 Task: Look for products in the category "Specialty Cheeses" from Laclare Family Creamery only.
Action: Mouse moved to (778, 302)
Screenshot: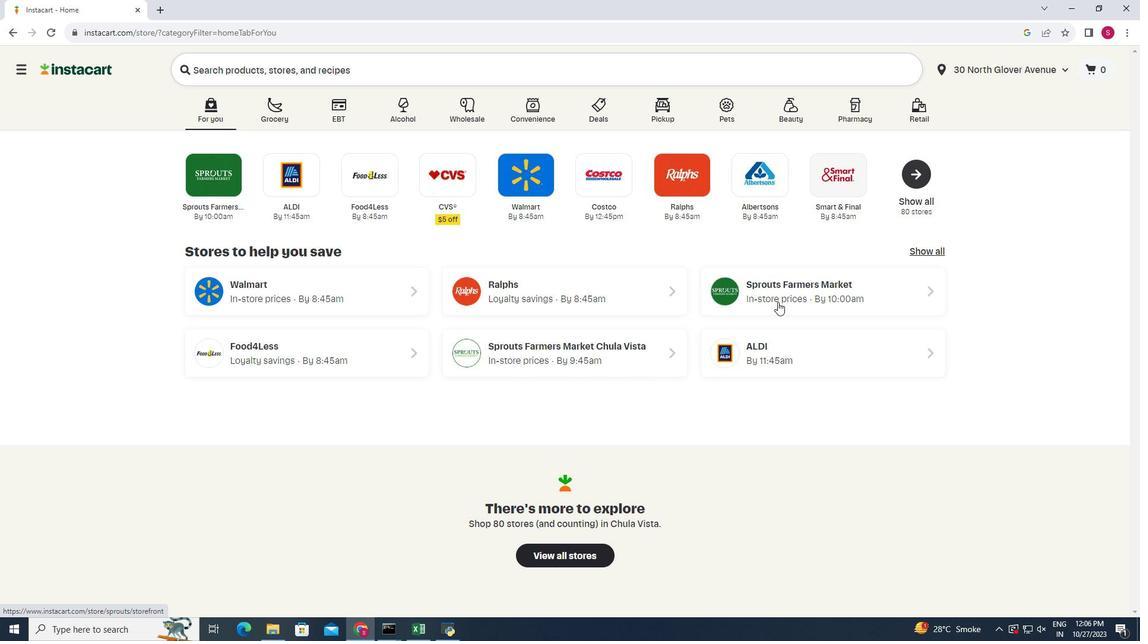 
Action: Mouse pressed left at (778, 302)
Screenshot: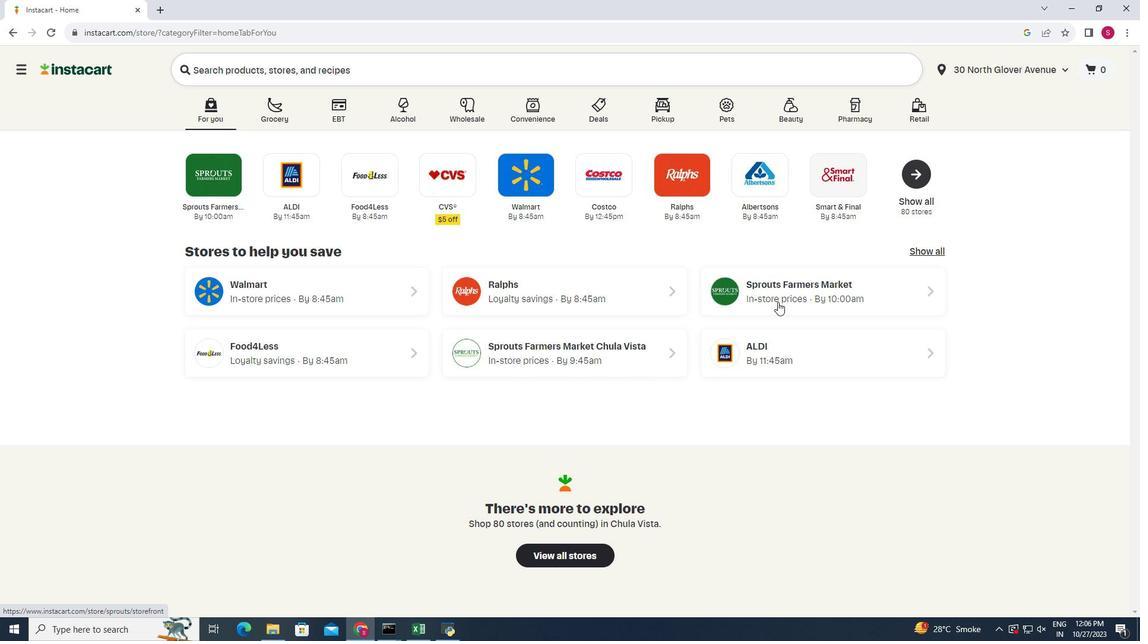 
Action: Mouse moved to (24, 531)
Screenshot: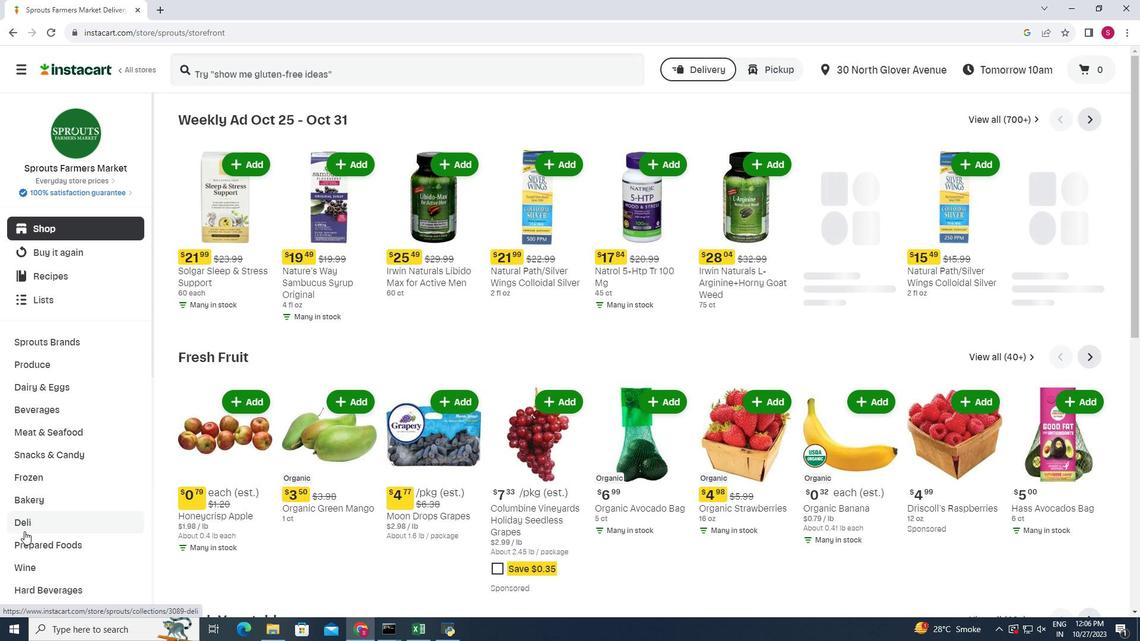 
Action: Mouse pressed left at (24, 531)
Screenshot: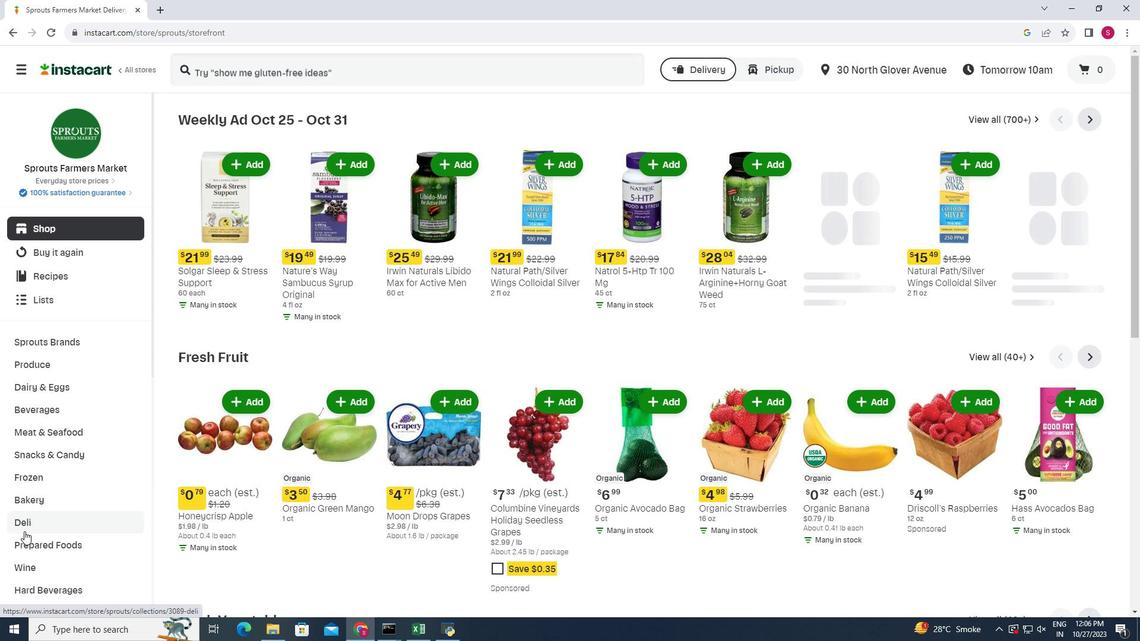 
Action: Mouse moved to (311, 144)
Screenshot: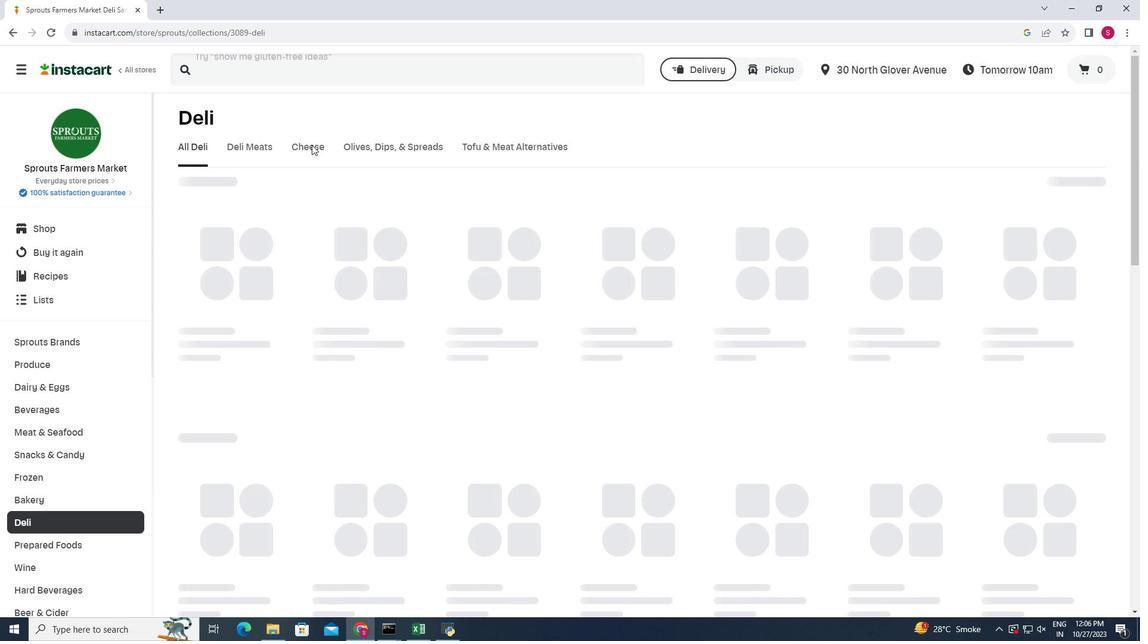 
Action: Mouse pressed left at (311, 144)
Screenshot: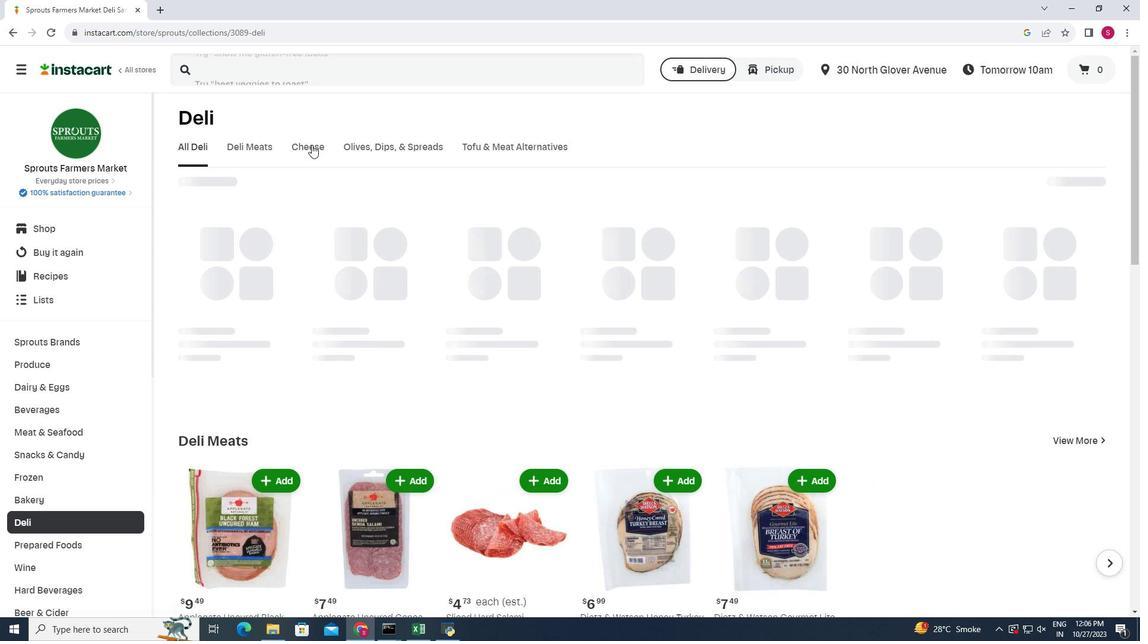 
Action: Mouse moved to (1116, 198)
Screenshot: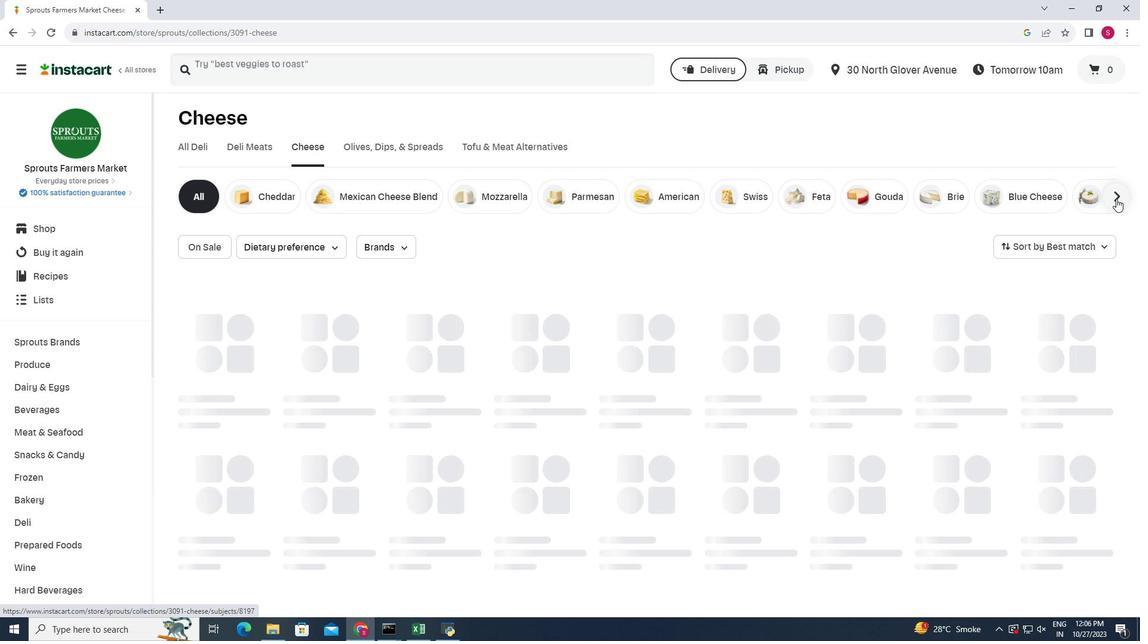 
Action: Mouse pressed left at (1116, 198)
Screenshot: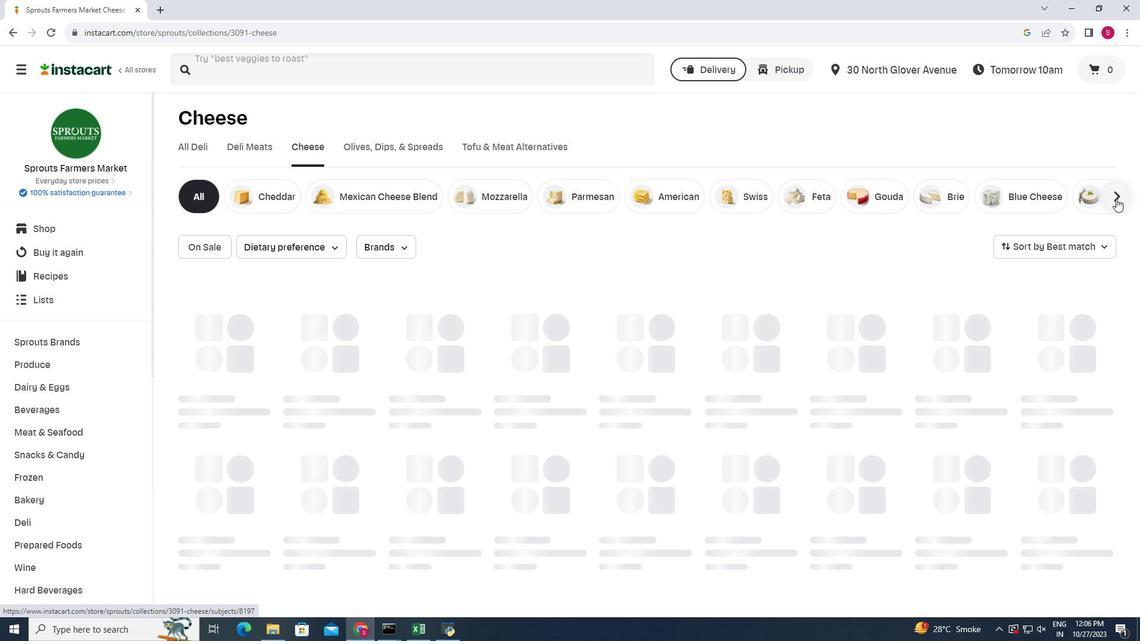 
Action: Mouse moved to (1040, 203)
Screenshot: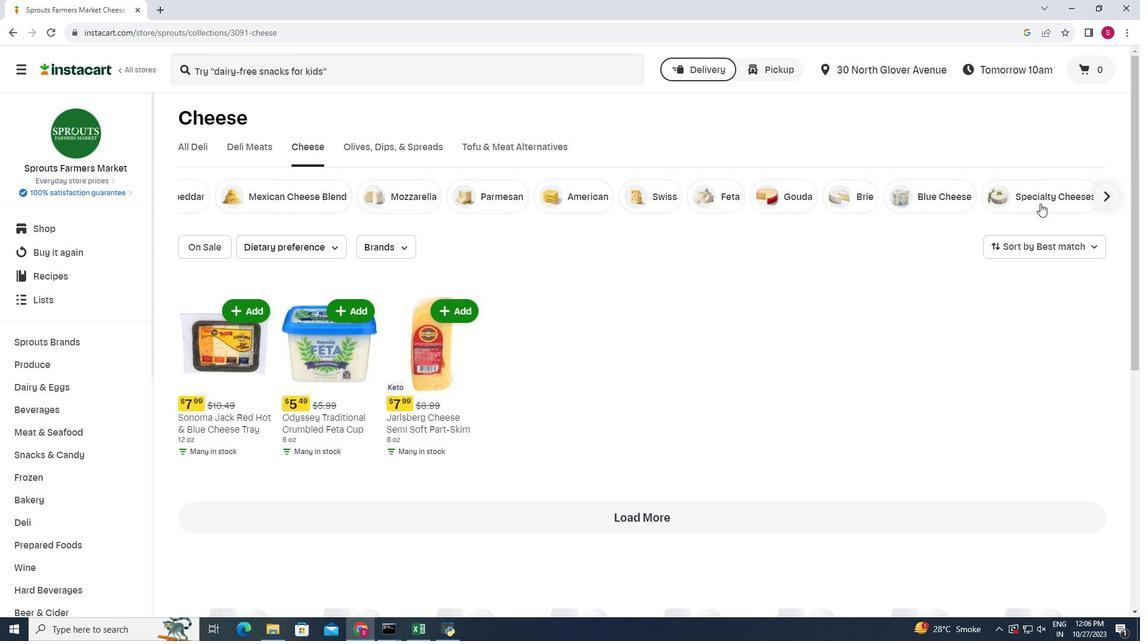 
Action: Mouse pressed left at (1040, 203)
Screenshot: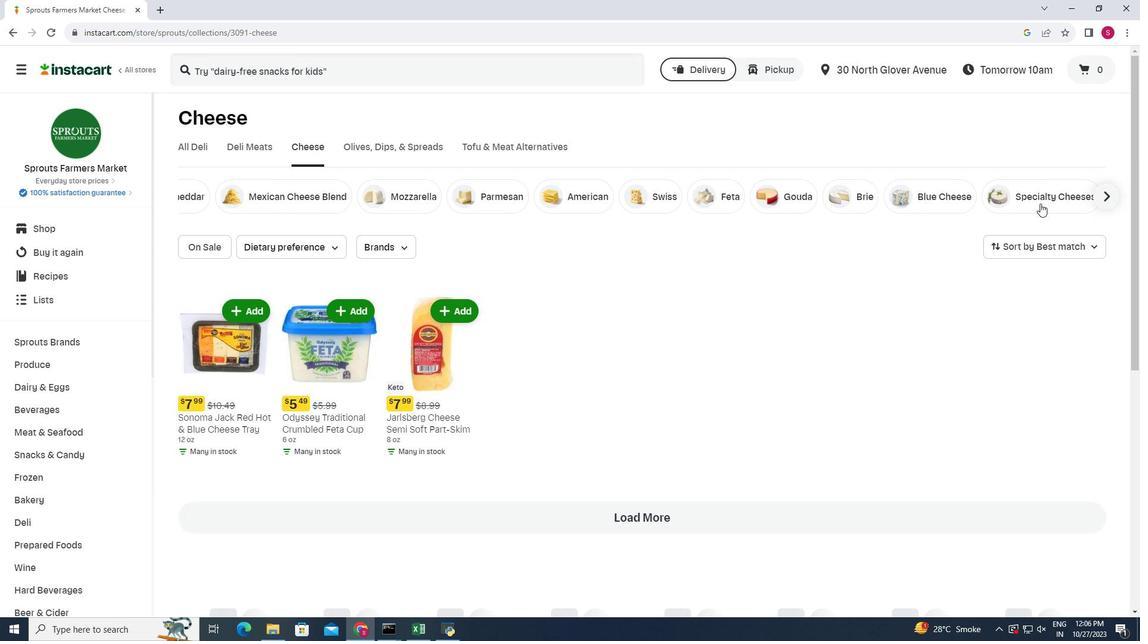 
Action: Mouse moved to (1027, 199)
Screenshot: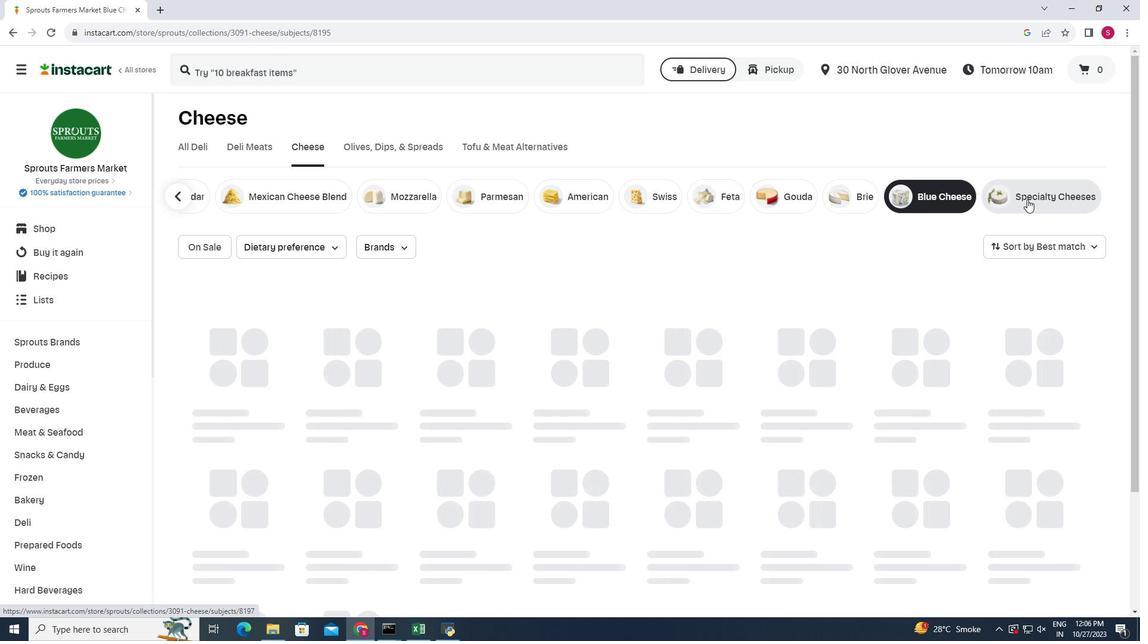 
Action: Mouse pressed left at (1027, 199)
Screenshot: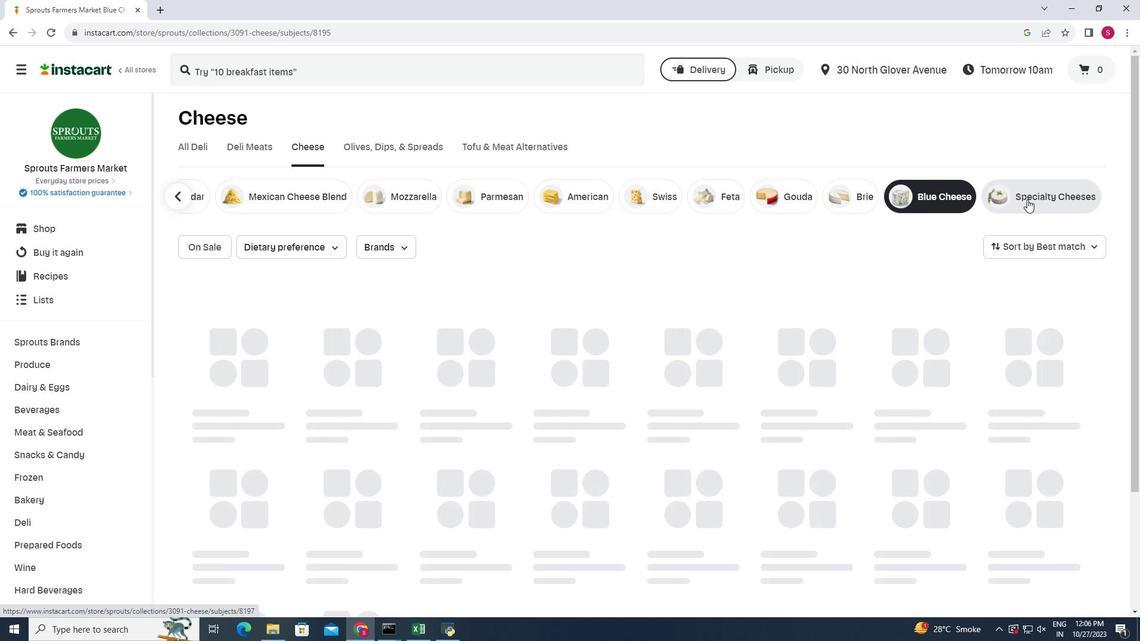 
Action: Mouse moved to (405, 237)
Screenshot: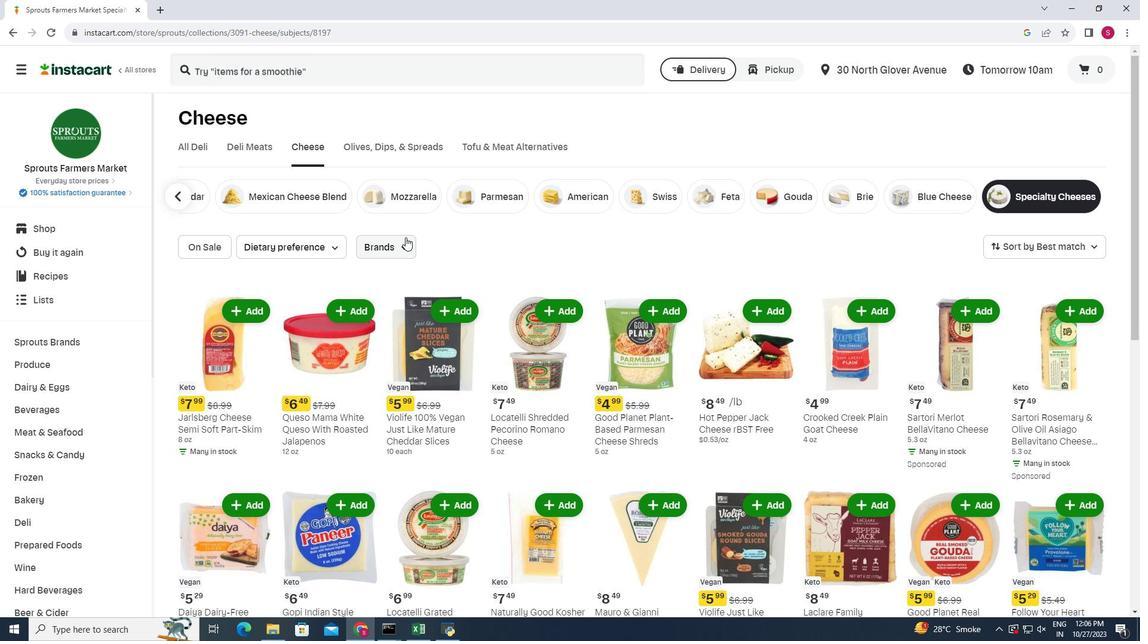 
Action: Mouse pressed left at (405, 237)
Screenshot: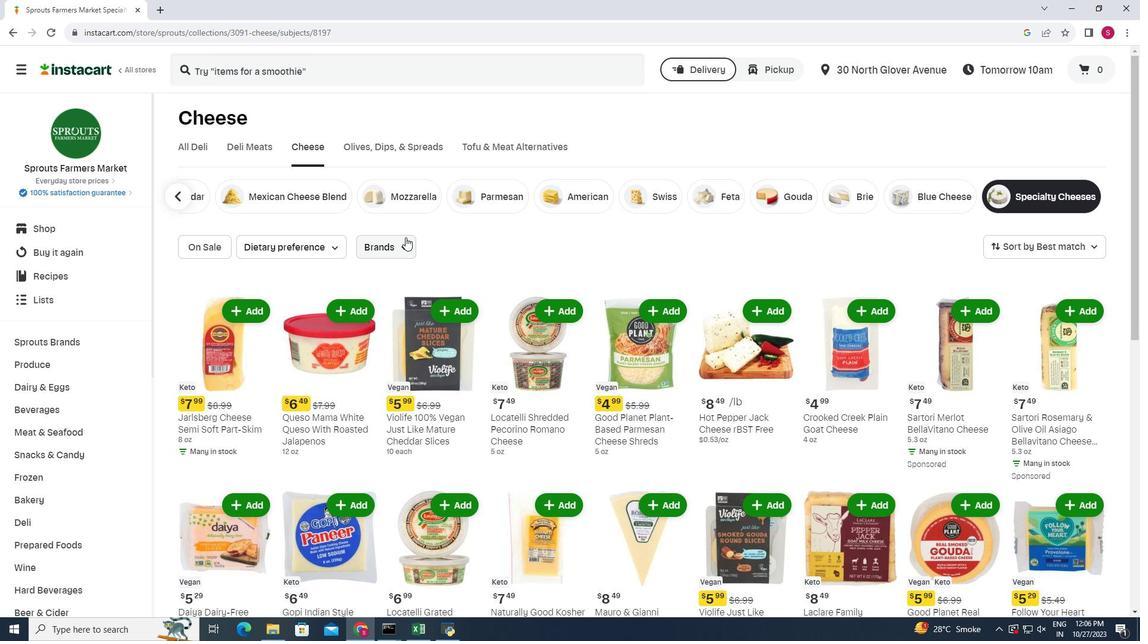 
Action: Mouse moved to (405, 279)
Screenshot: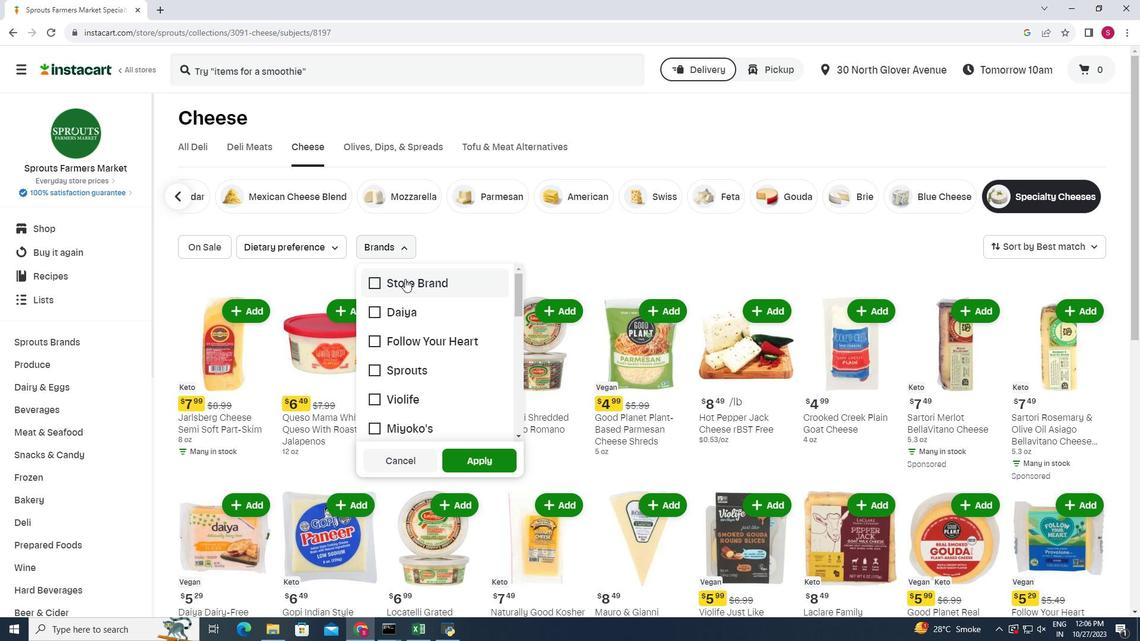 
Action: Mouse scrolled (405, 278) with delta (0, 0)
Screenshot: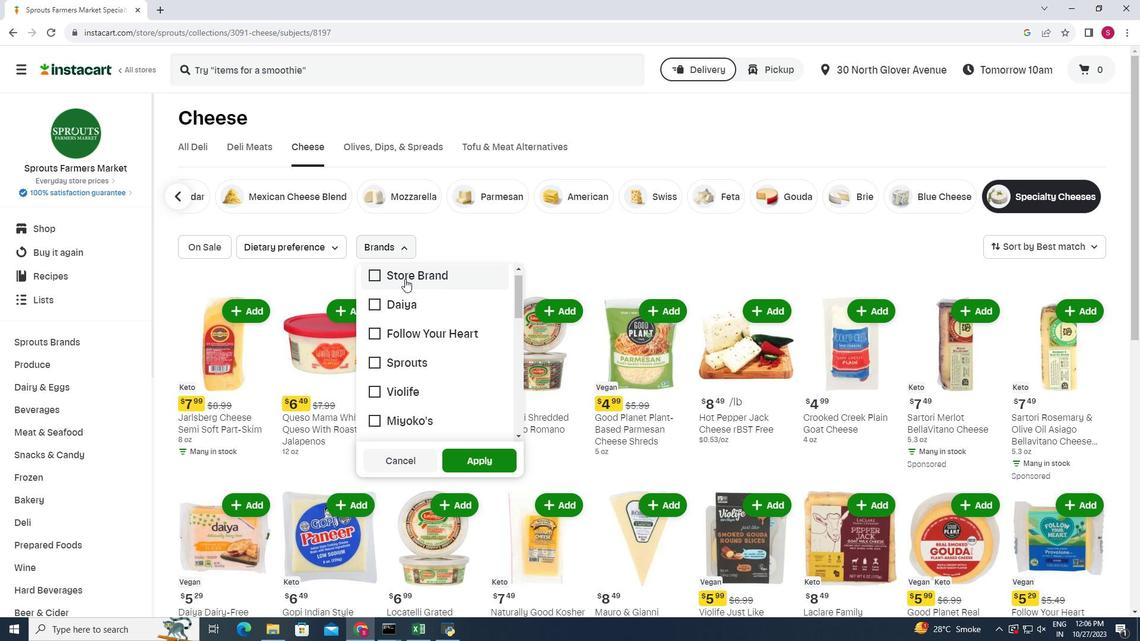 
Action: Mouse scrolled (405, 278) with delta (0, 0)
Screenshot: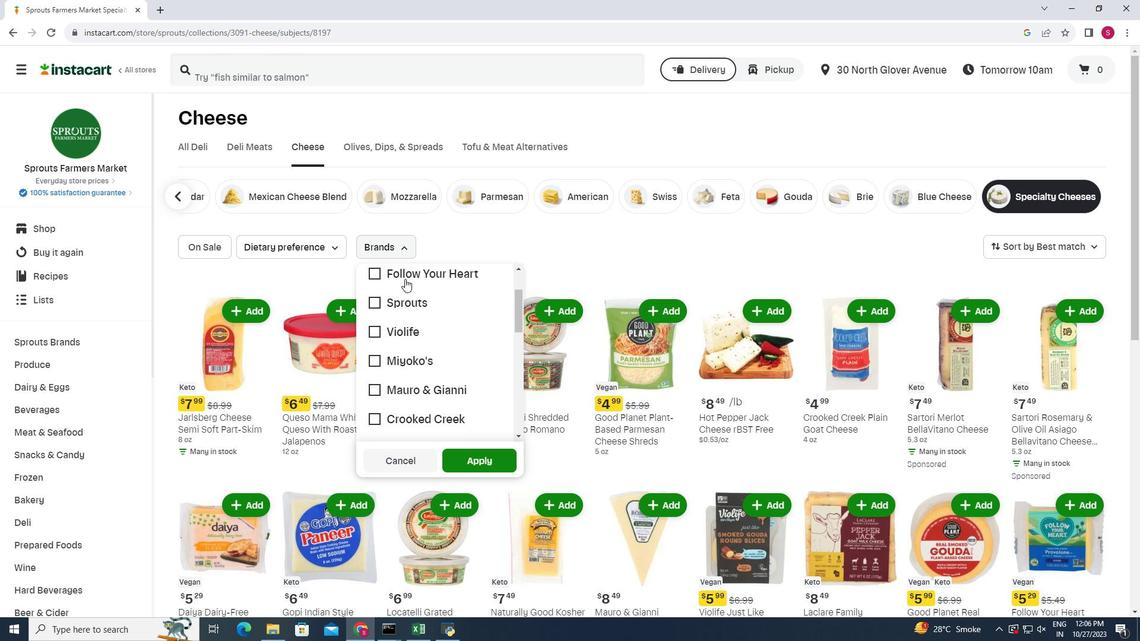 
Action: Mouse moved to (405, 279)
Screenshot: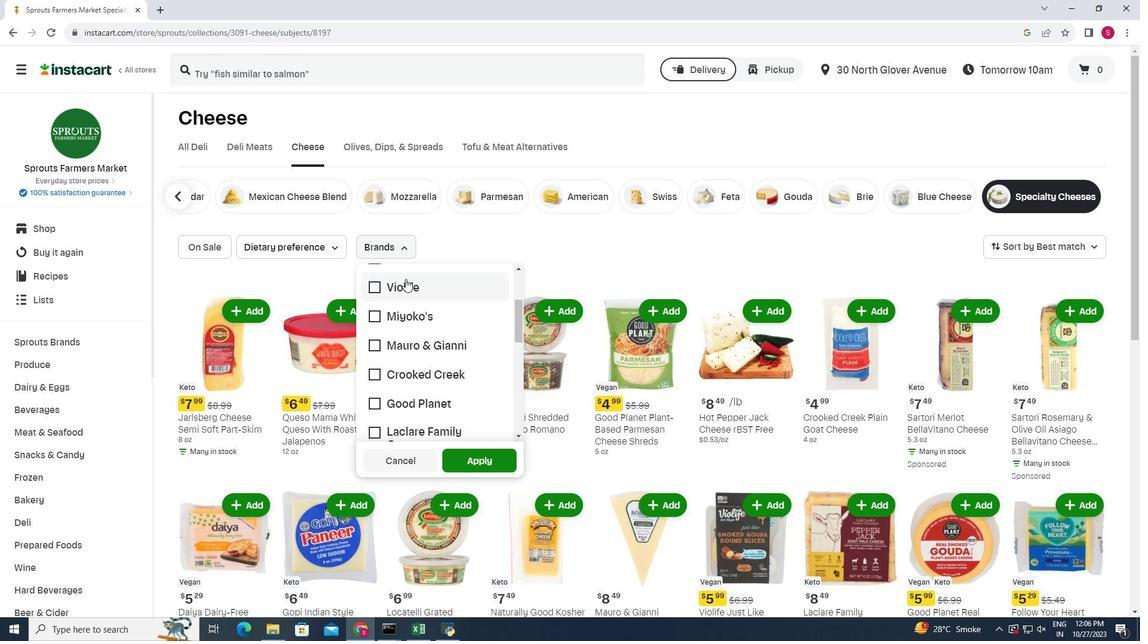 
Action: Mouse scrolled (405, 278) with delta (0, 0)
Screenshot: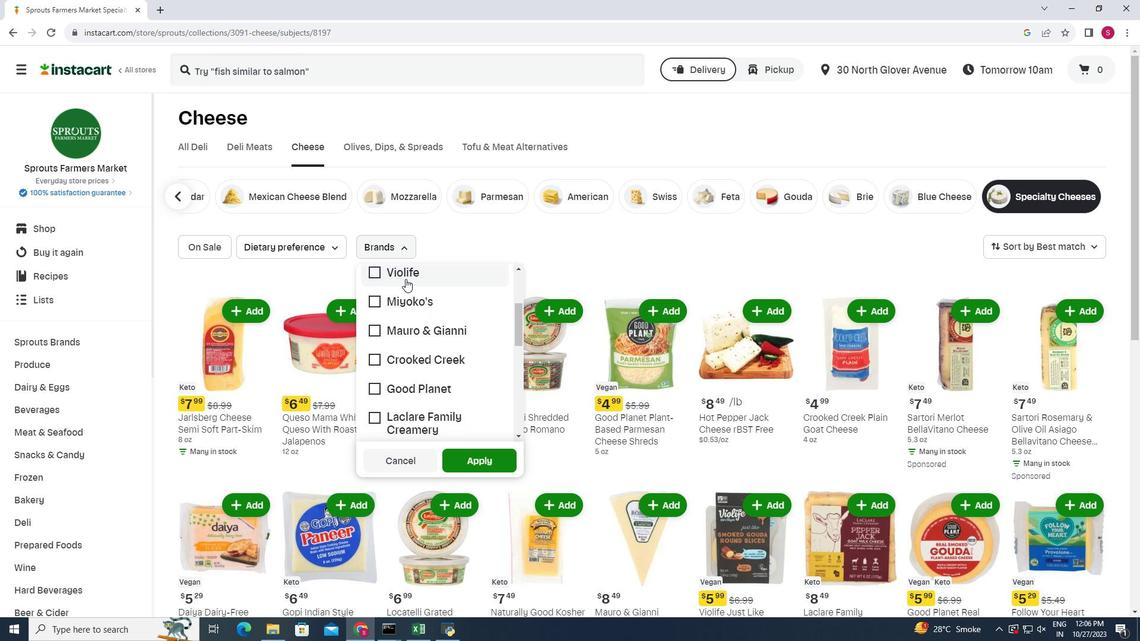 
Action: Mouse moved to (378, 366)
Screenshot: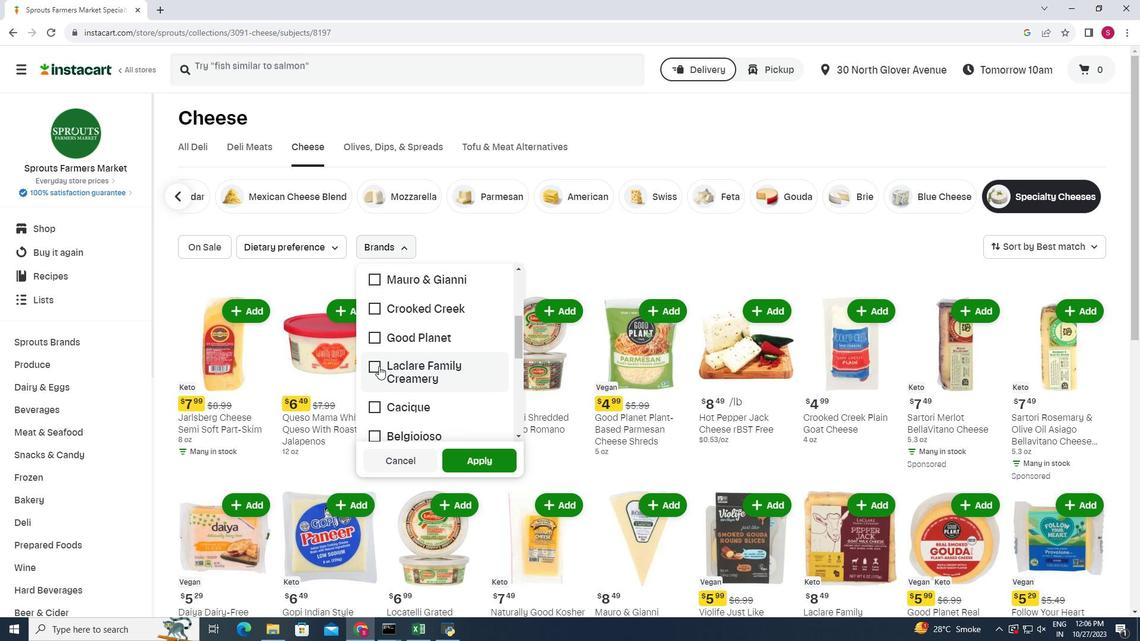 
Action: Mouse pressed left at (378, 366)
Screenshot: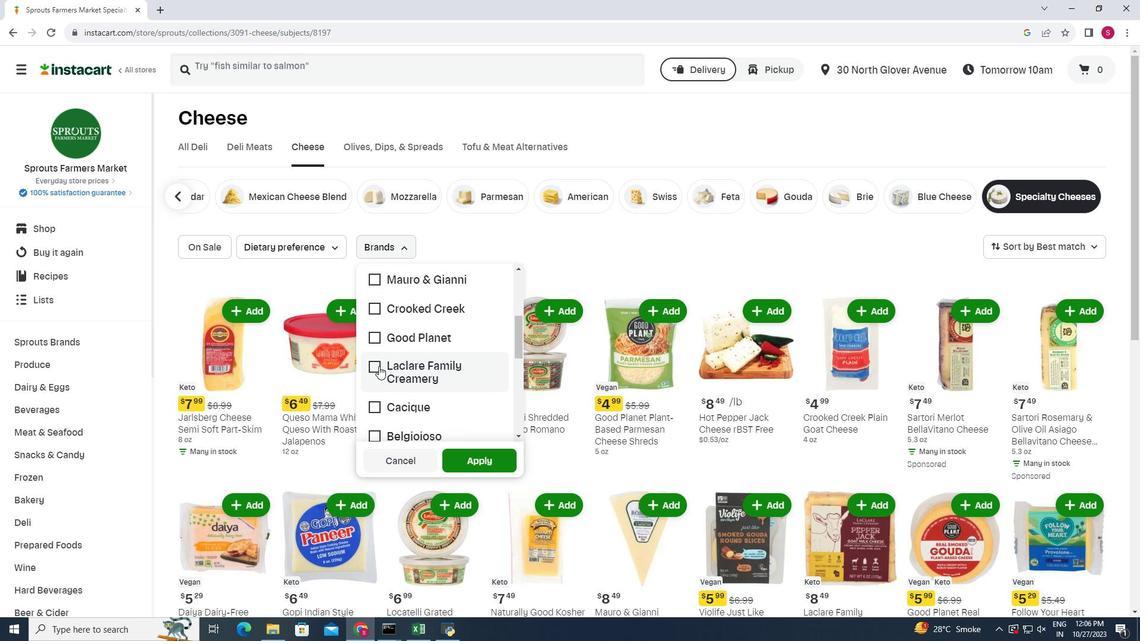 
Action: Mouse moved to (474, 462)
Screenshot: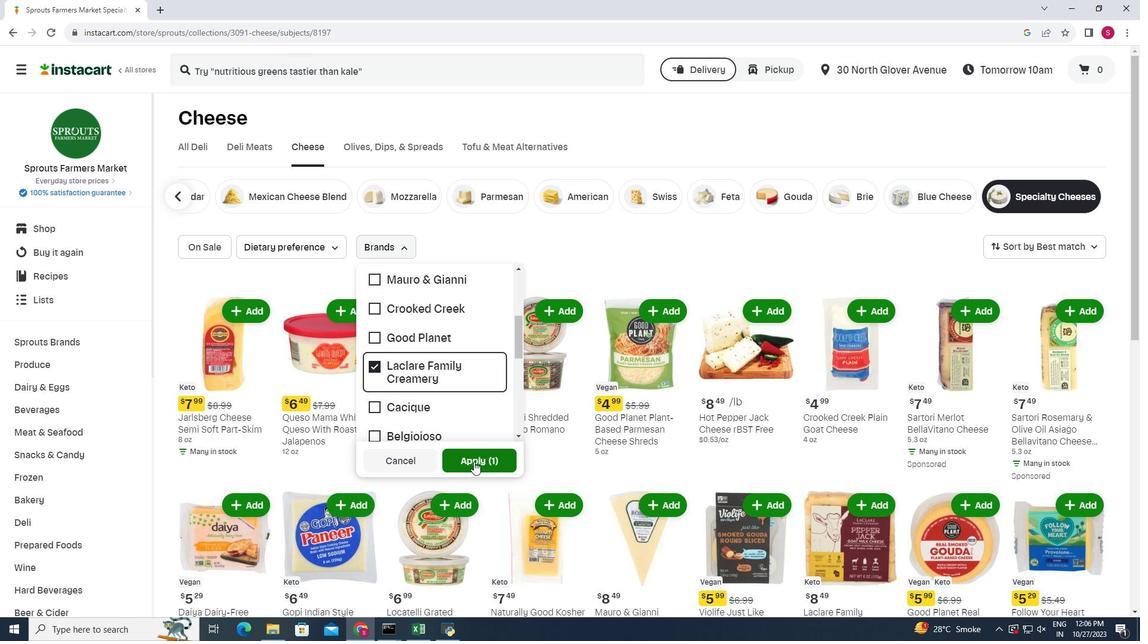 
Action: Mouse pressed left at (474, 462)
Screenshot: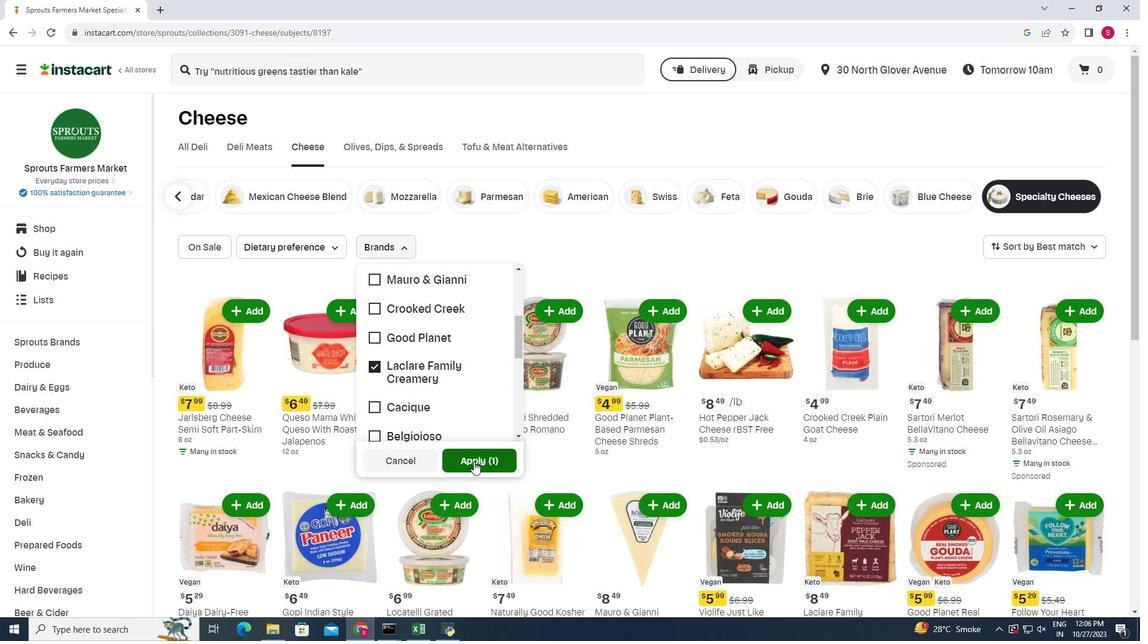 
Action: Mouse moved to (662, 321)
Screenshot: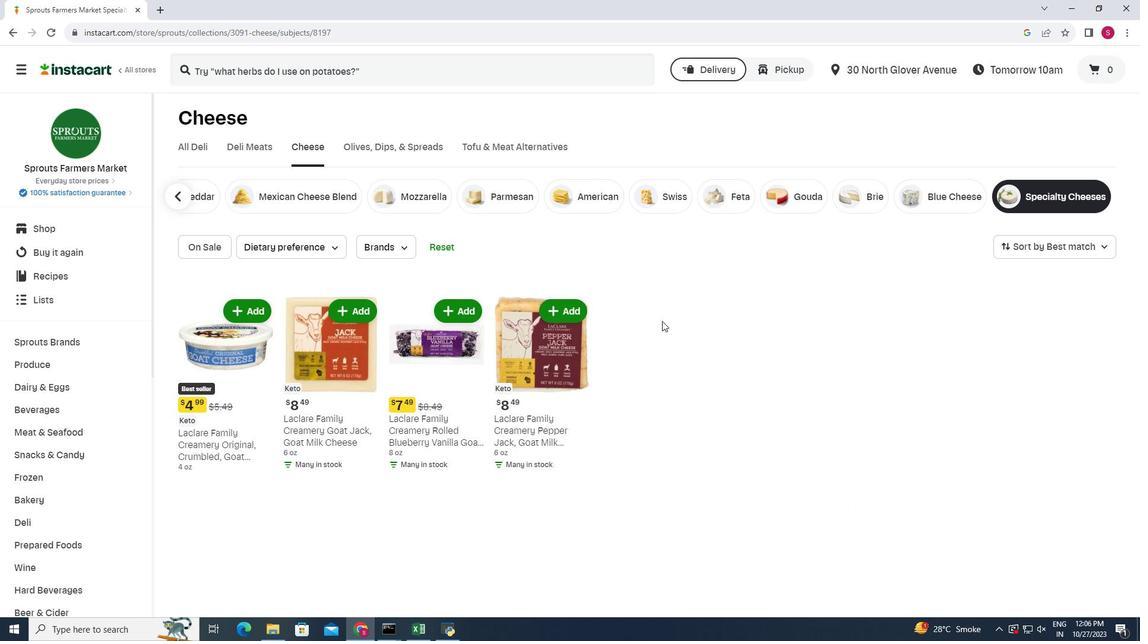 
